 Task: Check the rules for the "Prosperity" expansion.
Action: Mouse moved to (804, 533)
Screenshot: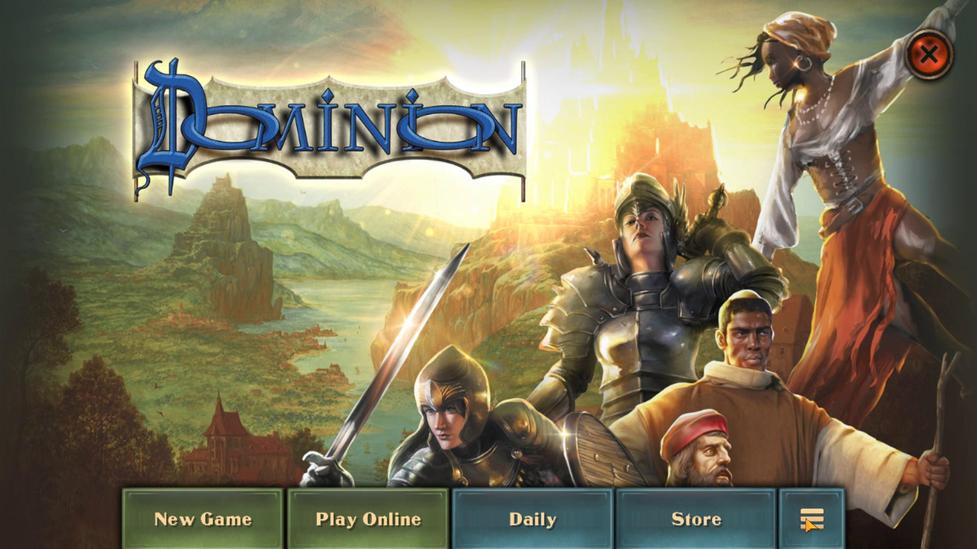 
Action: Mouse pressed left at (804, 533)
Screenshot: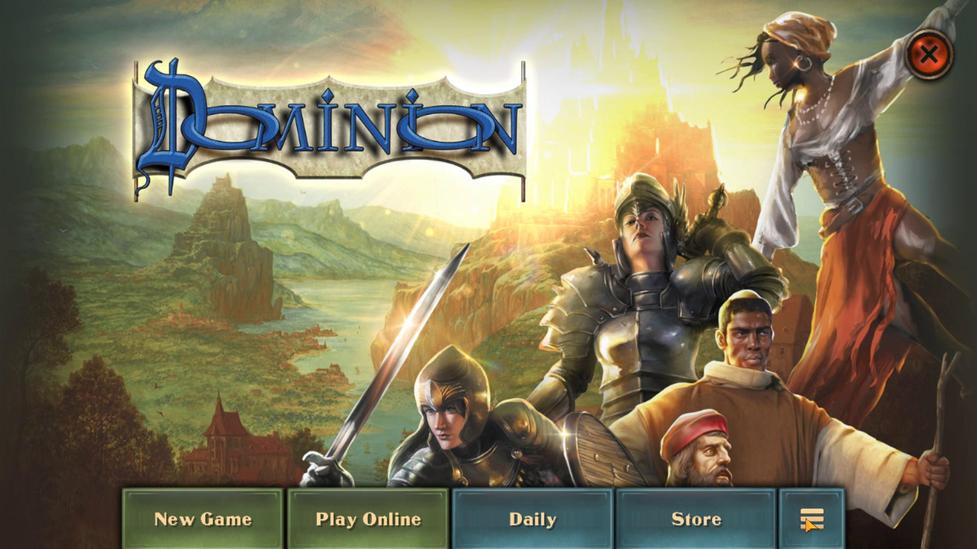 
Action: Mouse moved to (726, 219)
Screenshot: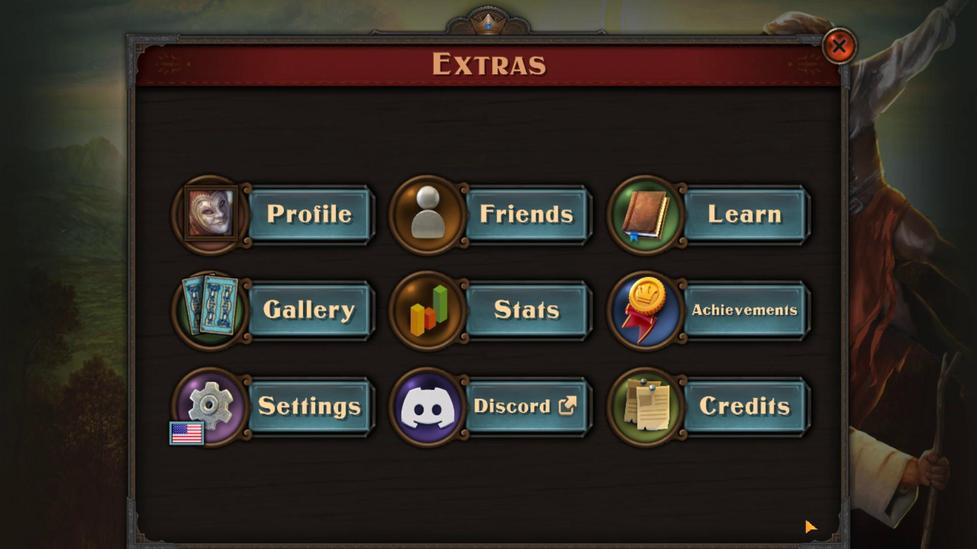 
Action: Mouse pressed left at (726, 219)
Screenshot: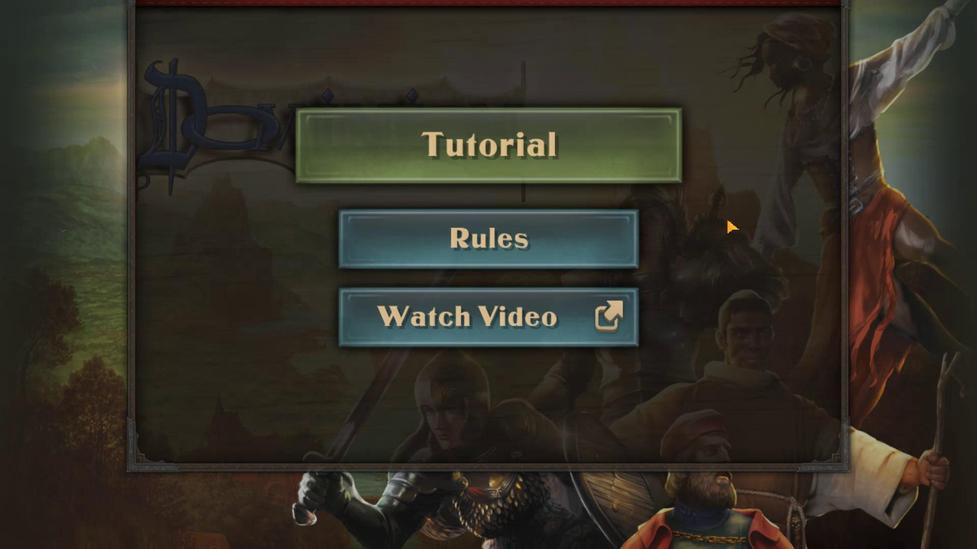 
Action: Mouse moved to (514, 319)
Screenshot: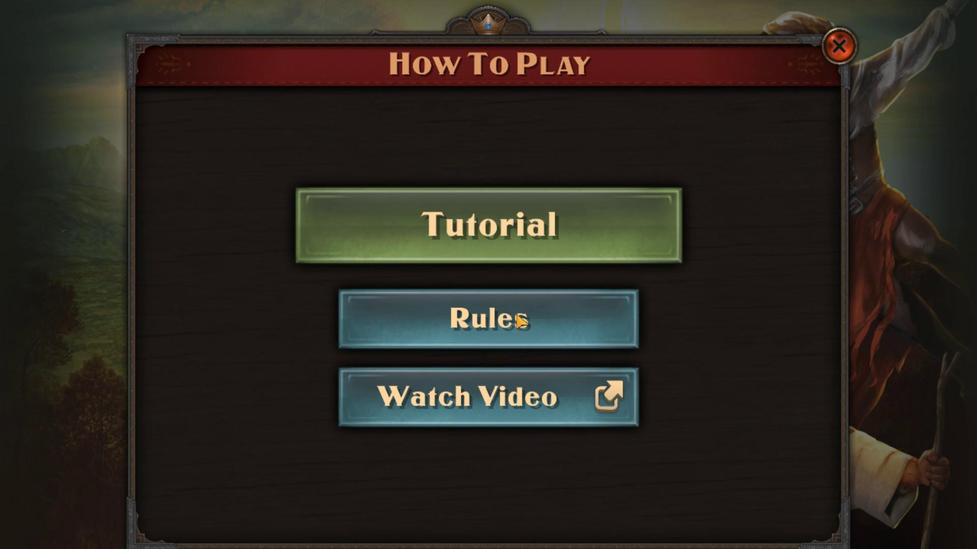 
Action: Mouse pressed left at (514, 319)
Screenshot: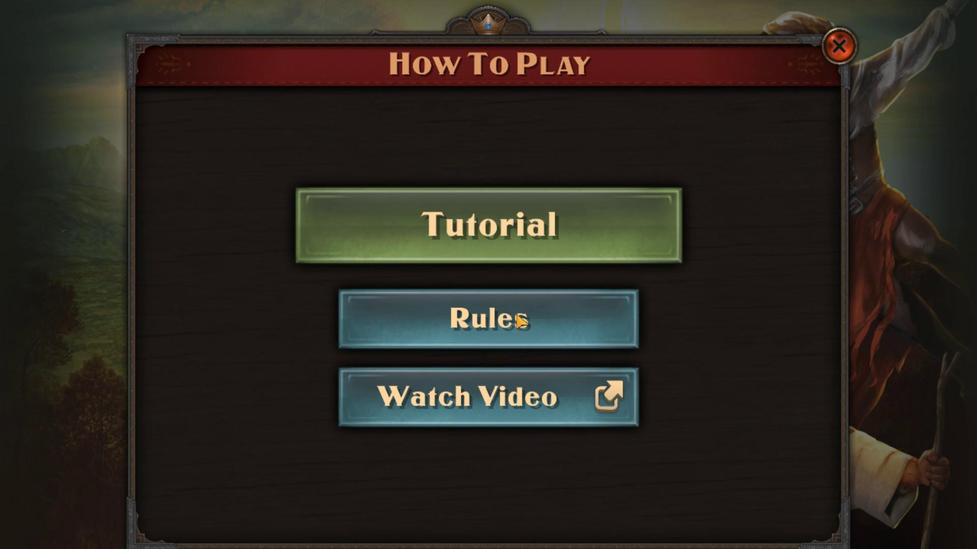 
Action: Mouse moved to (492, 389)
Screenshot: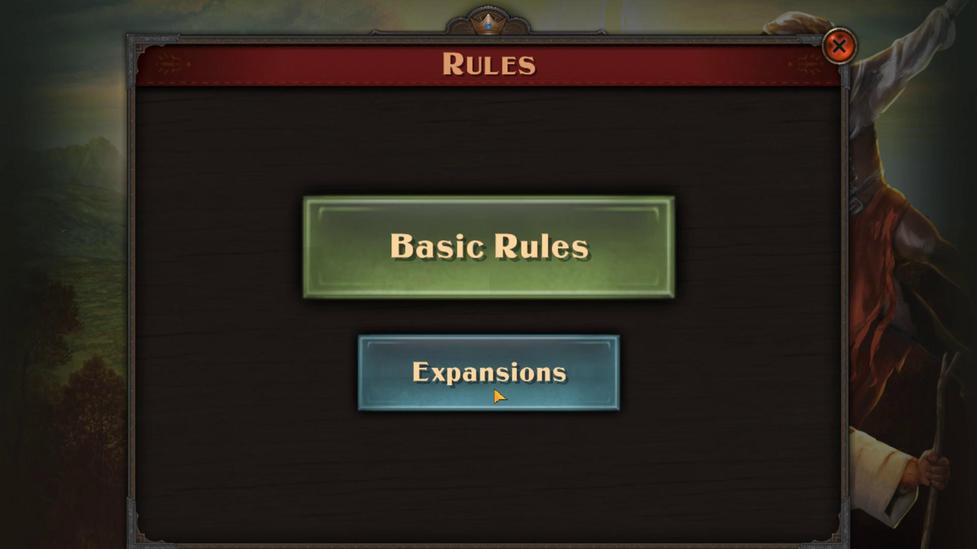
Action: Mouse pressed left at (492, 389)
Screenshot: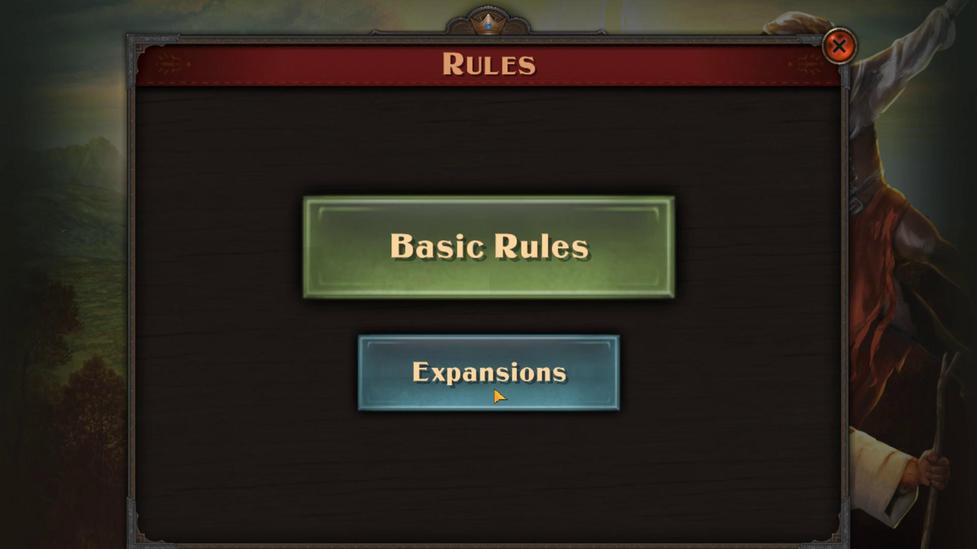 
Action: Mouse moved to (592, 188)
Screenshot: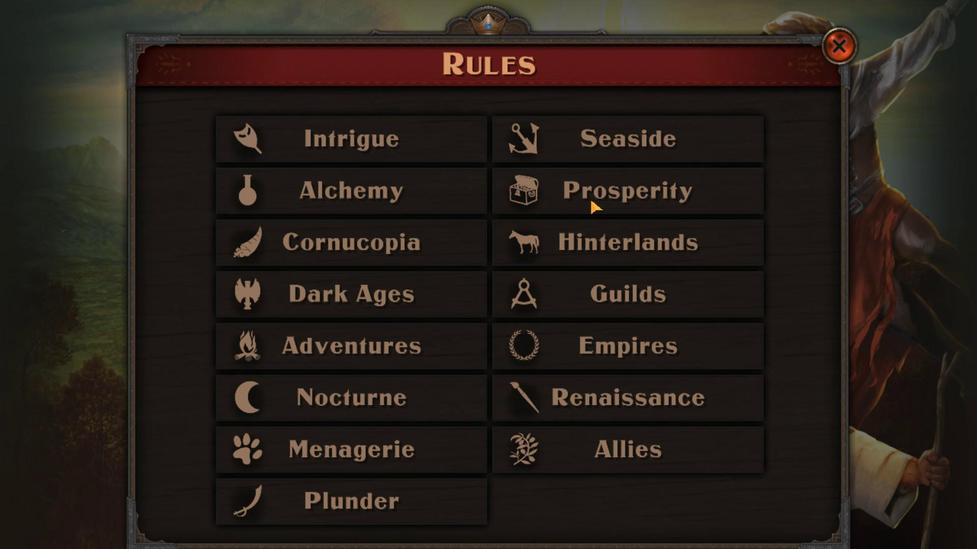 
Action: Mouse pressed left at (592, 188)
Screenshot: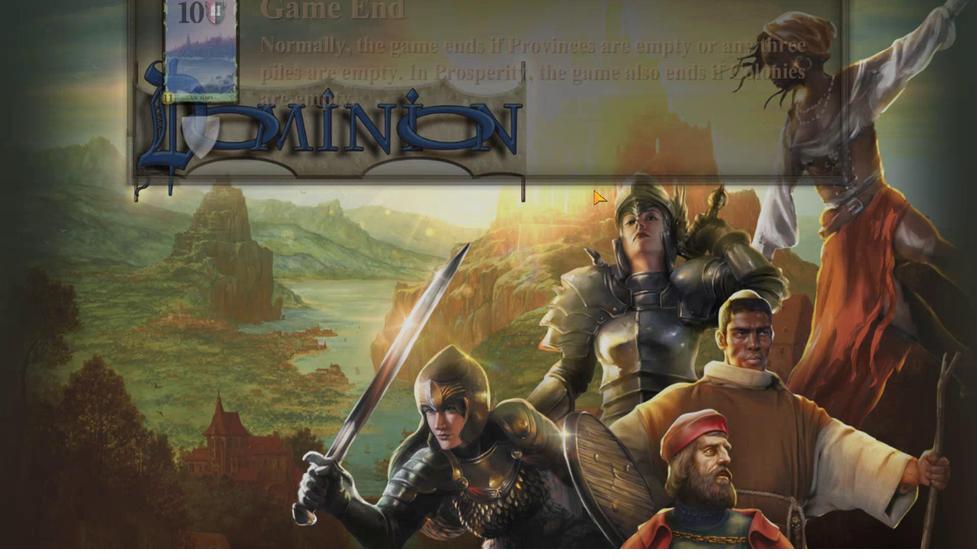 
Action: Mouse moved to (549, 240)
Screenshot: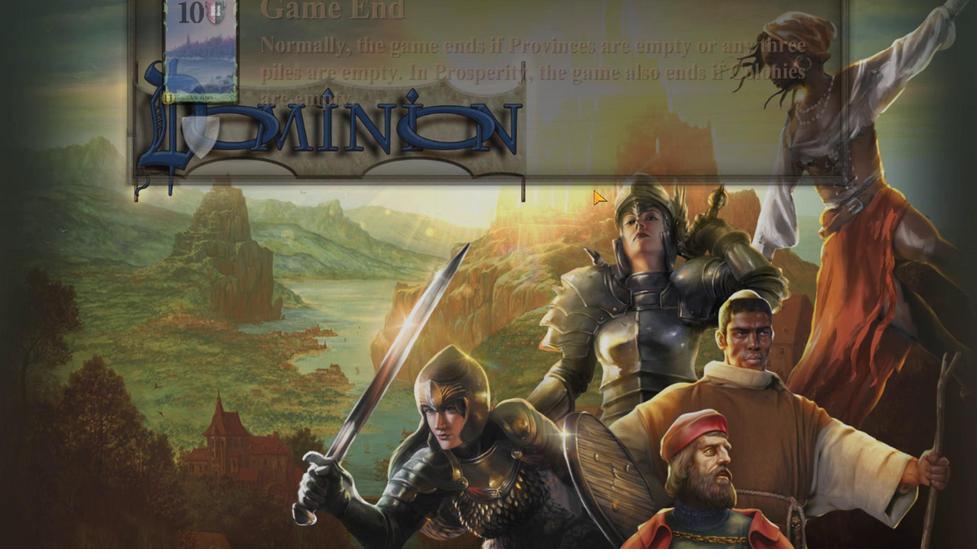 
